 Task: Check current mortgage rates with a credit score of 780+.
Action: Mouse moved to (1012, 155)
Screenshot: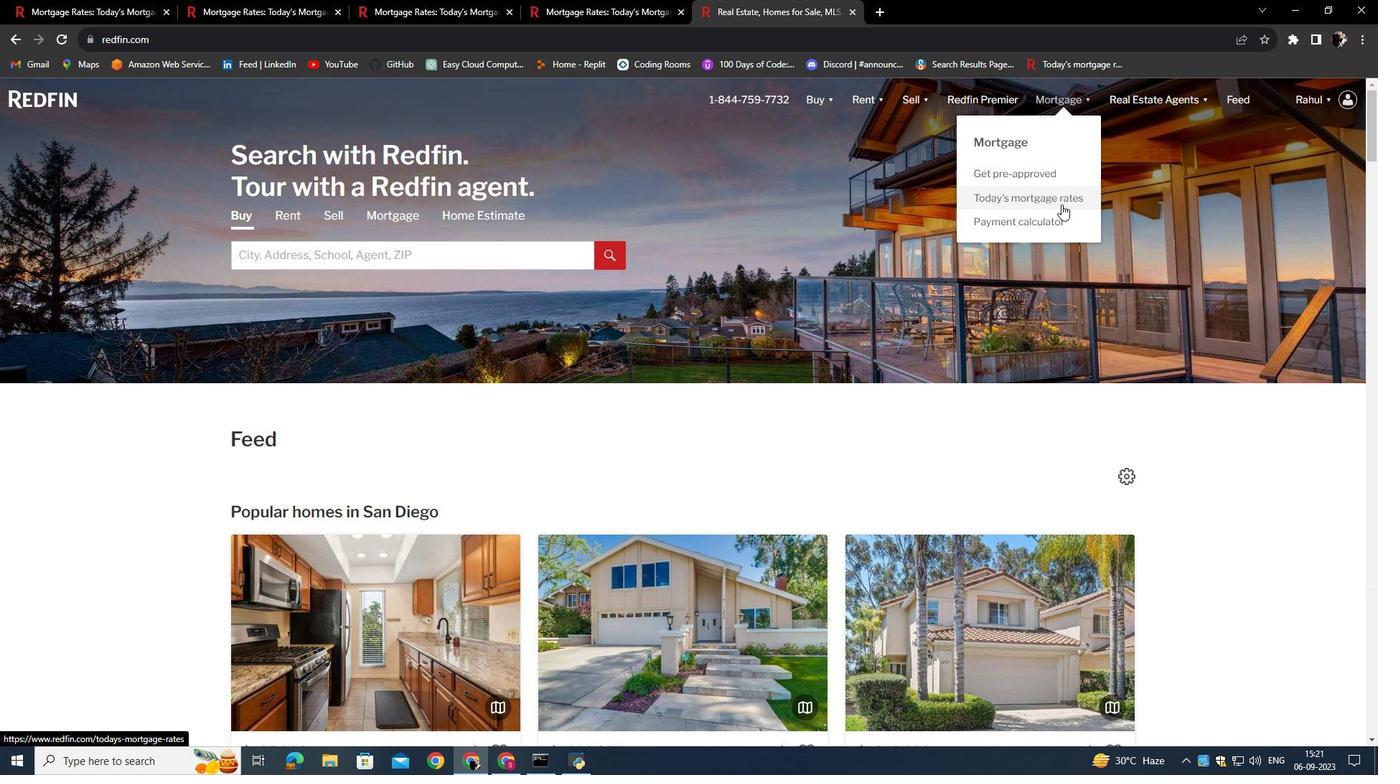 
Action: Mouse pressed left at (1012, 155)
Screenshot: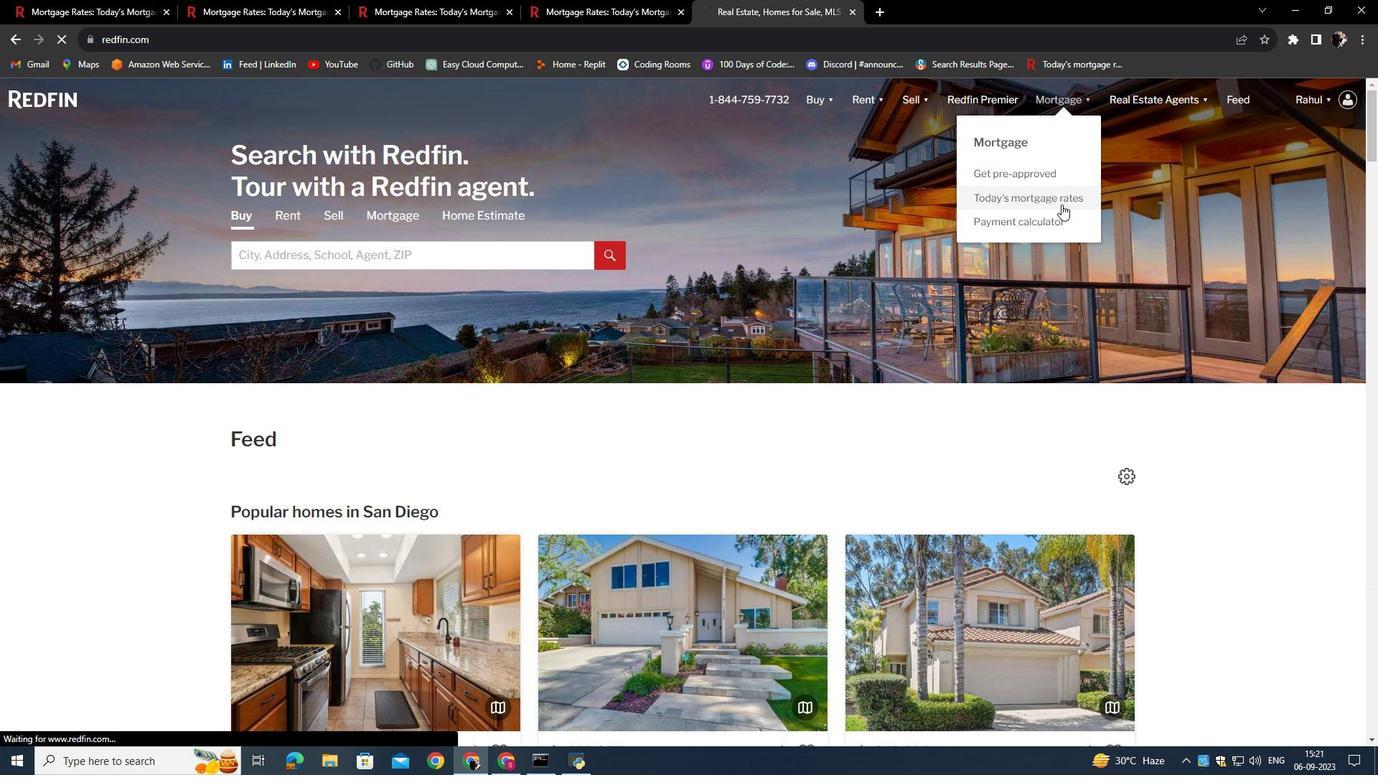 
Action: Mouse moved to (498, 341)
Screenshot: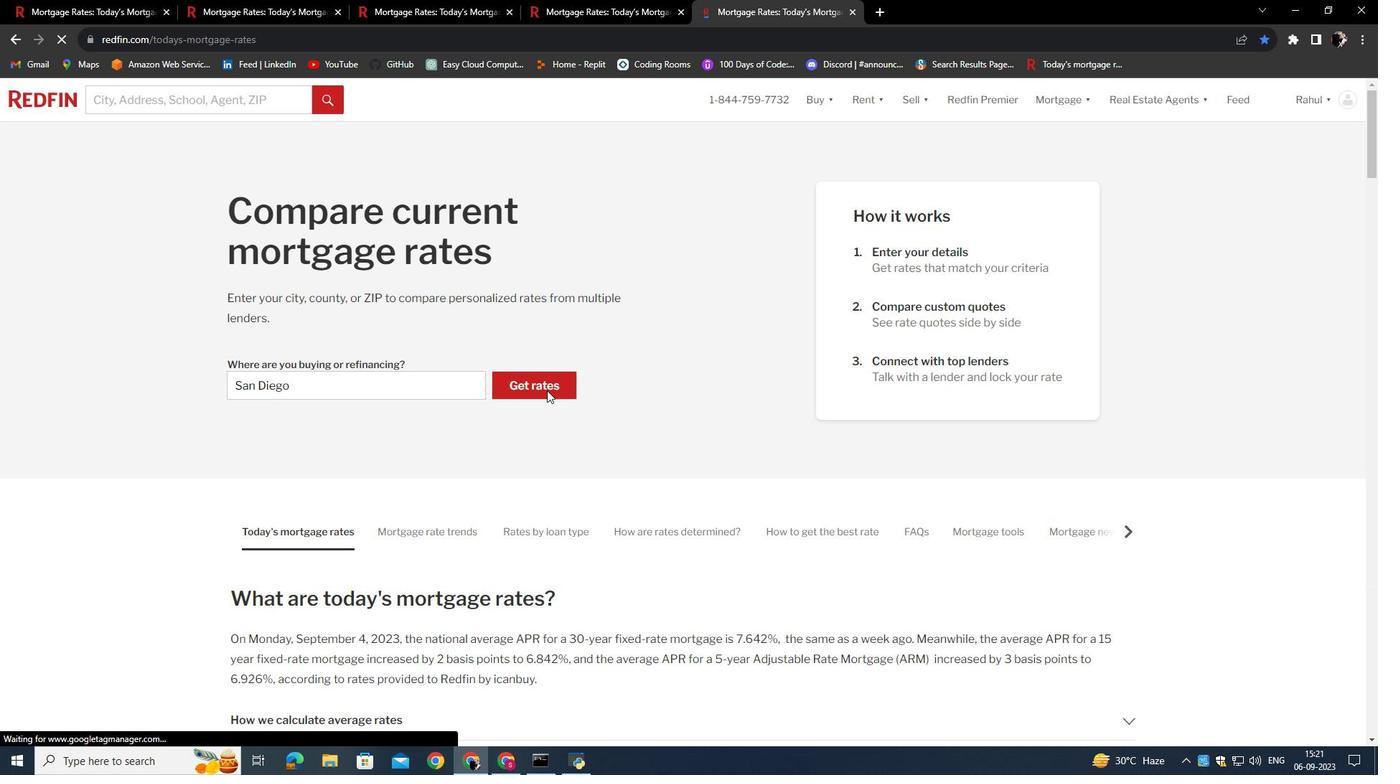 
Action: Mouse pressed left at (498, 341)
Screenshot: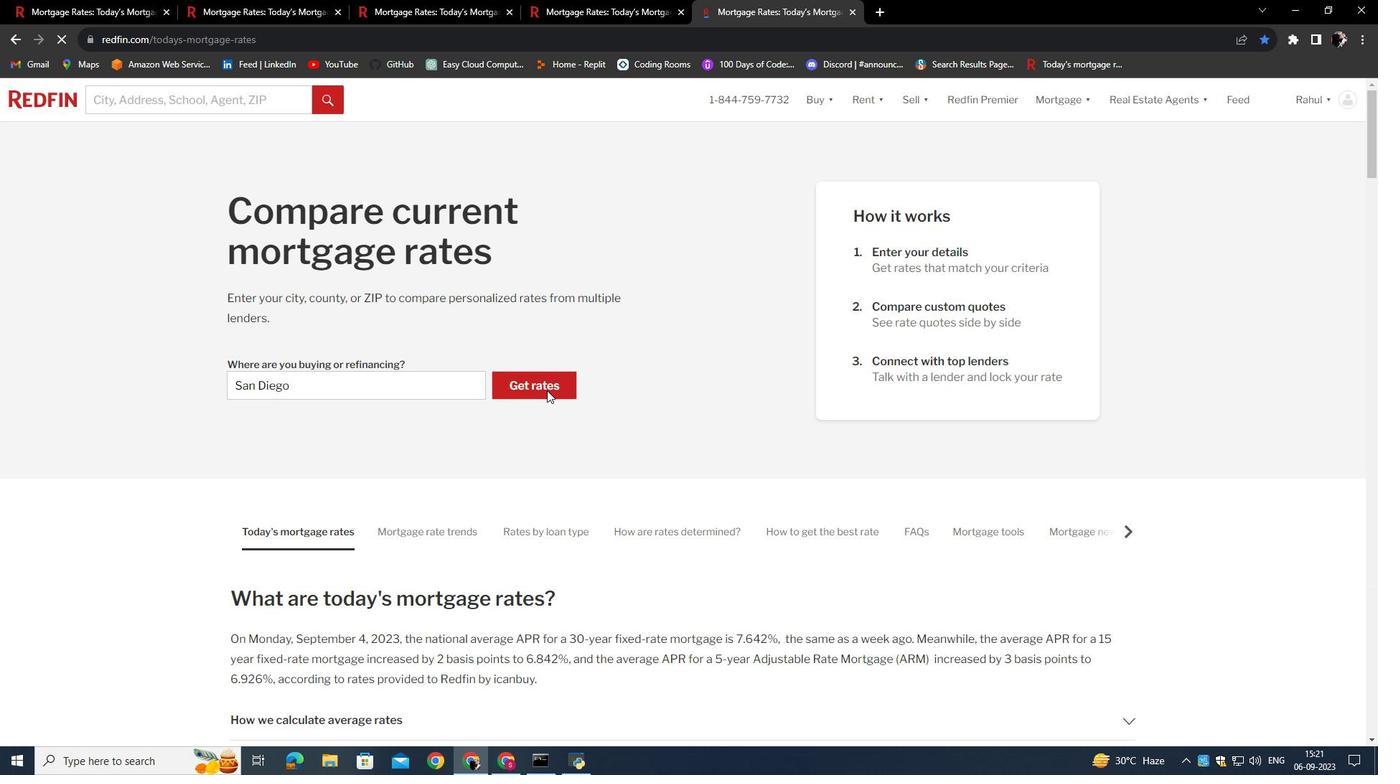 
Action: Mouse moved to (338, 234)
Screenshot: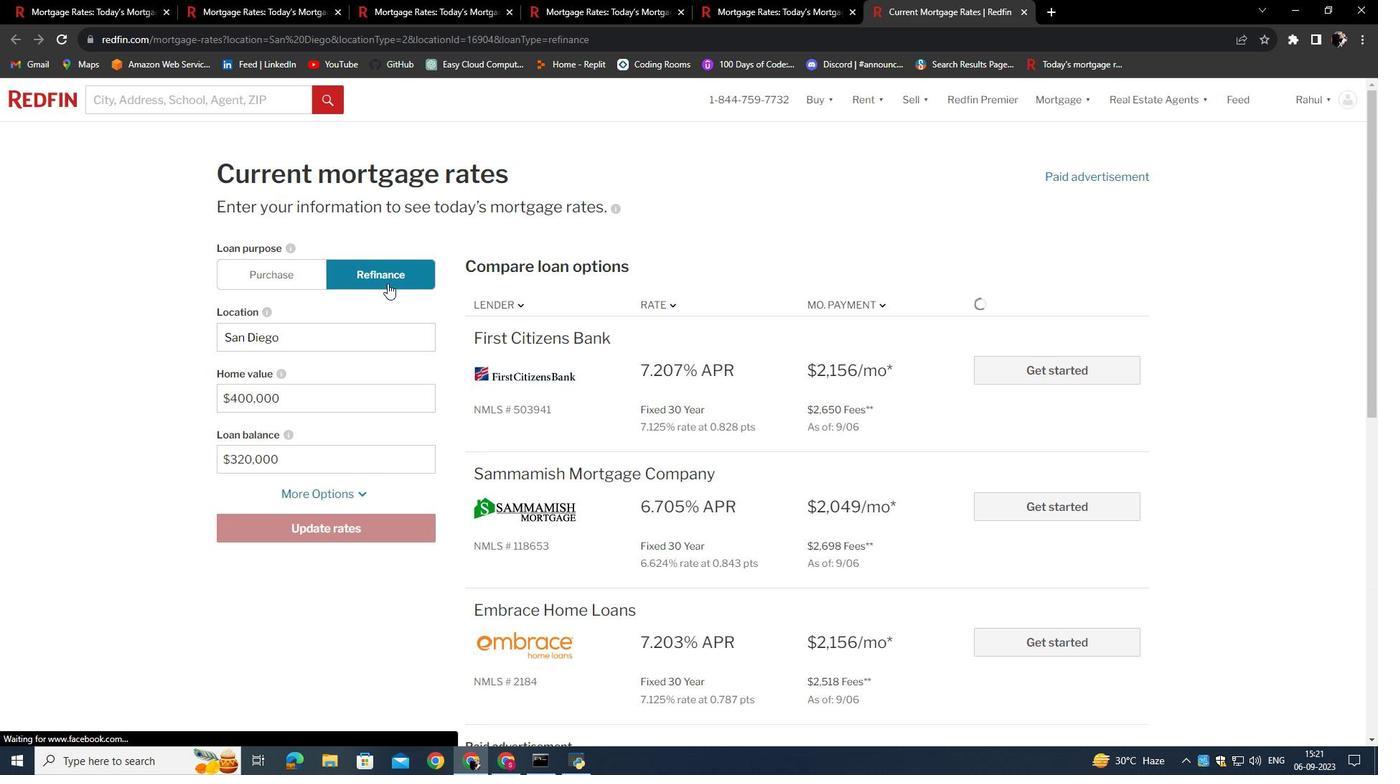 
Action: Mouse pressed left at (338, 234)
Screenshot: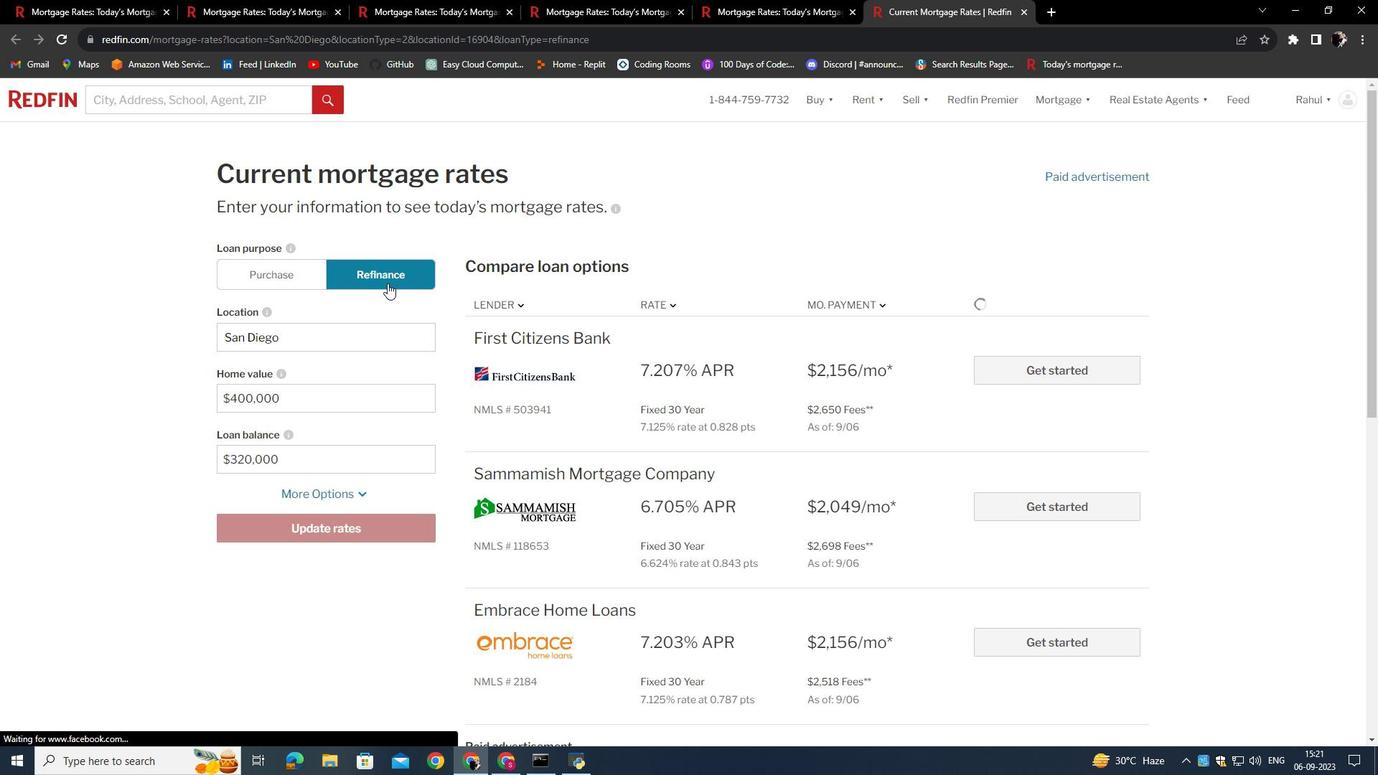 
Action: Mouse moved to (310, 444)
Screenshot: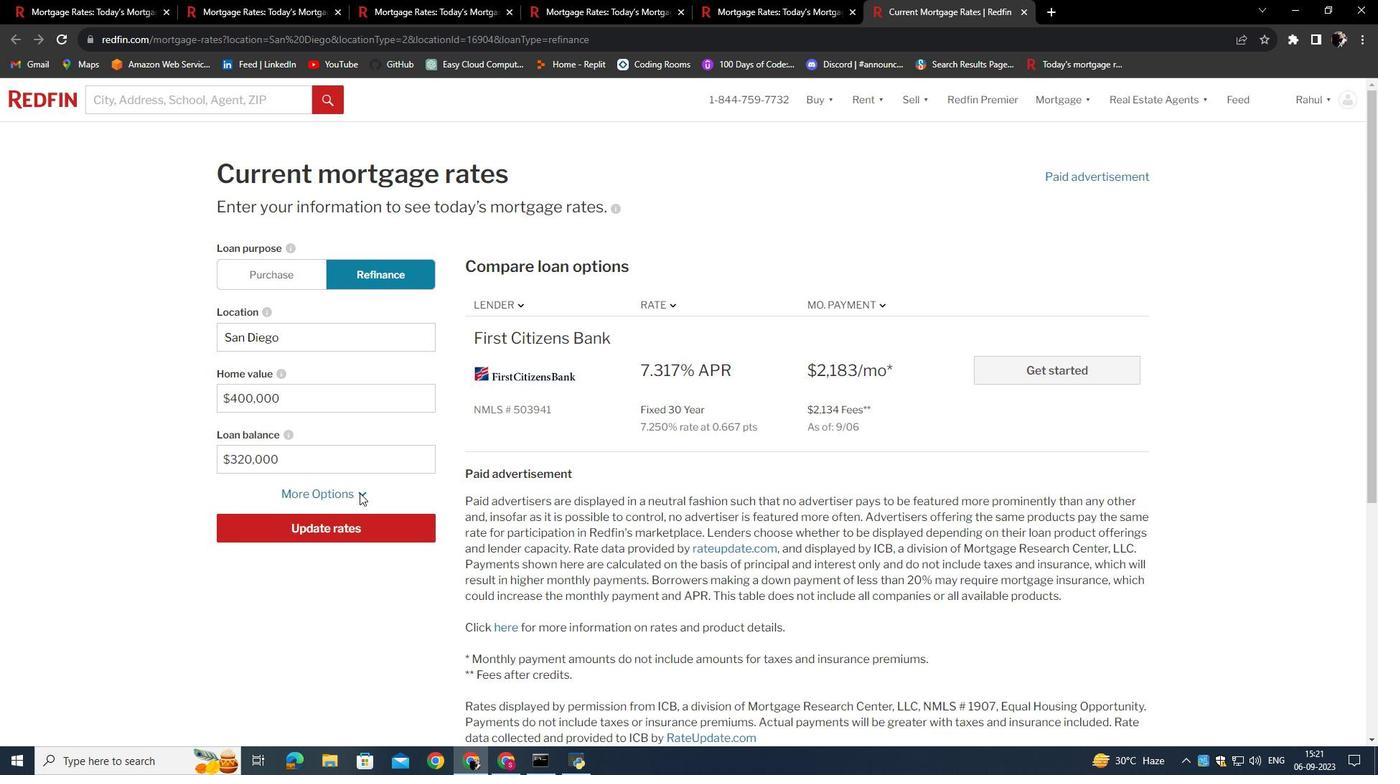 
Action: Mouse pressed left at (310, 444)
Screenshot: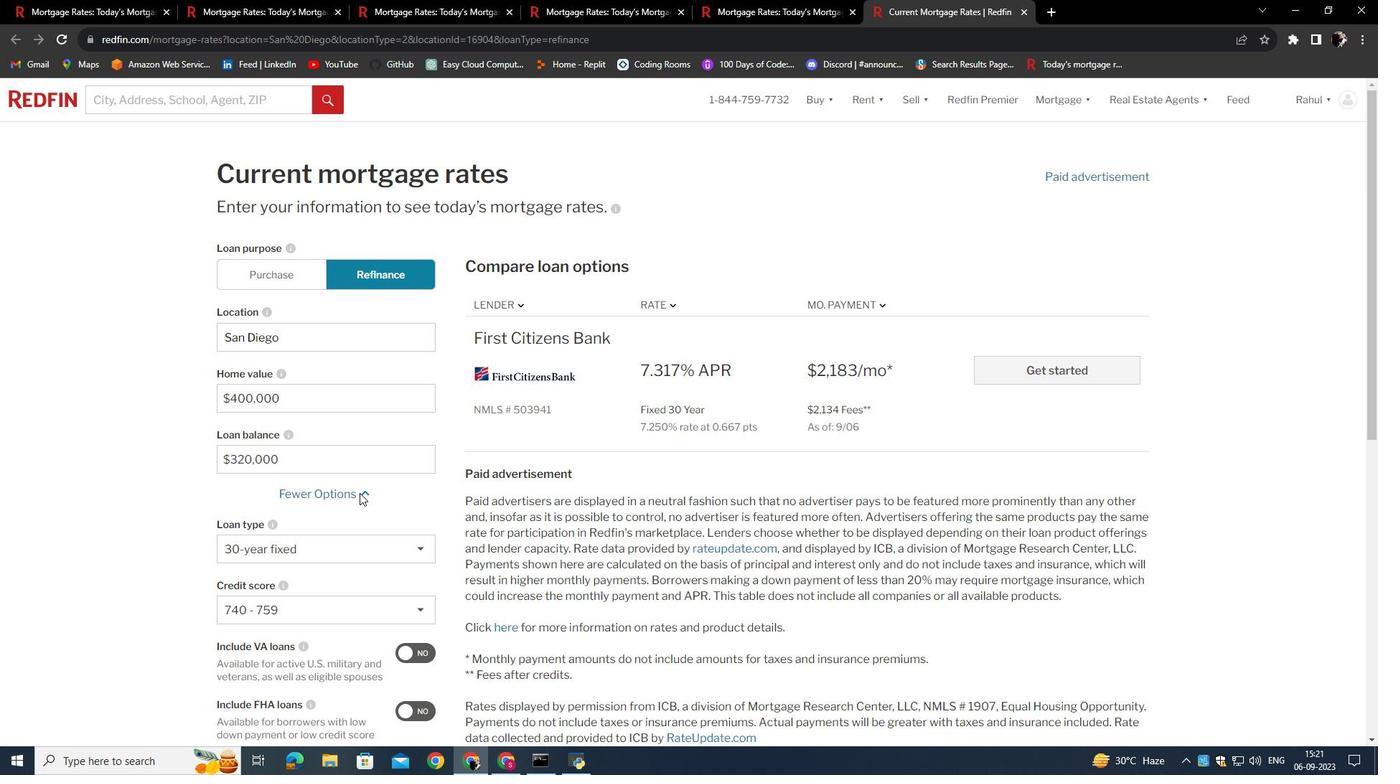 
Action: Mouse moved to (301, 505)
Screenshot: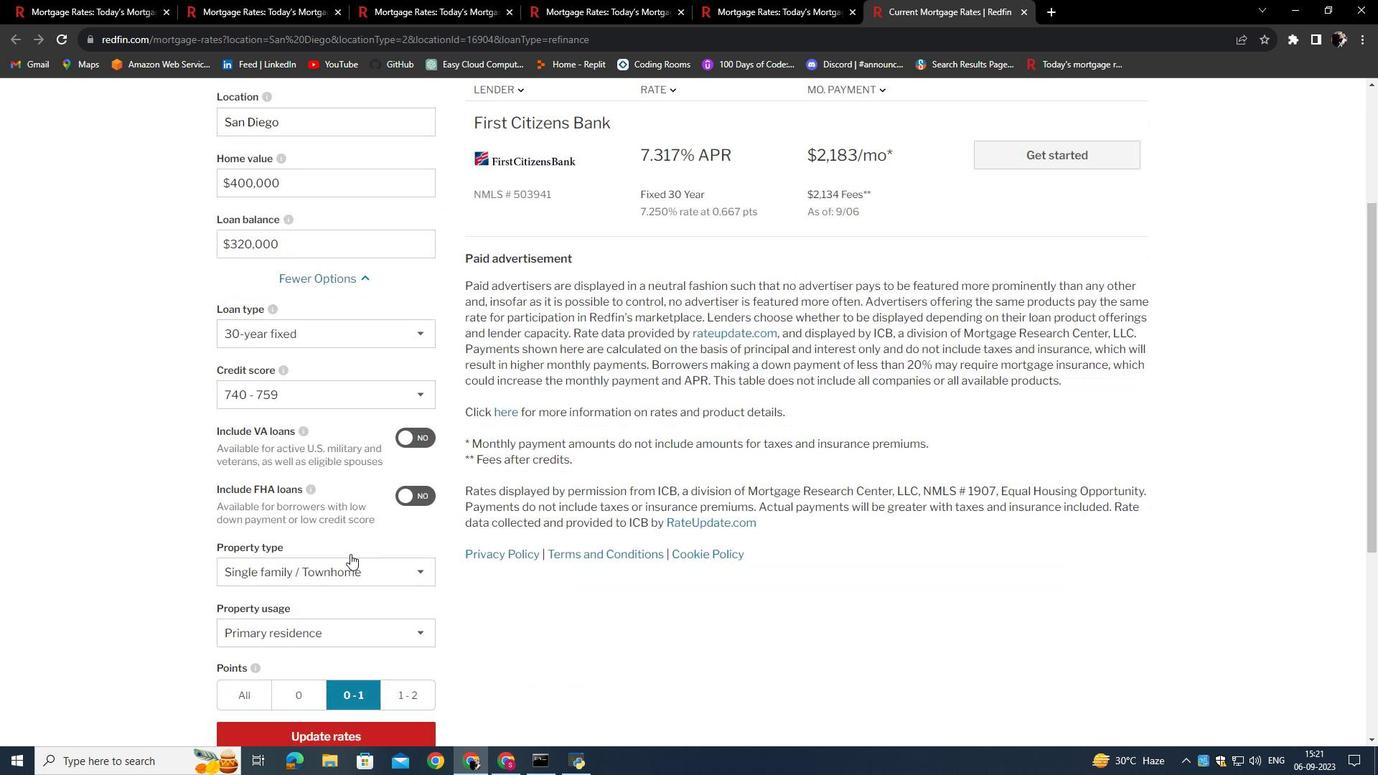 
Action: Mouse scrolled (301, 504) with delta (0, 0)
Screenshot: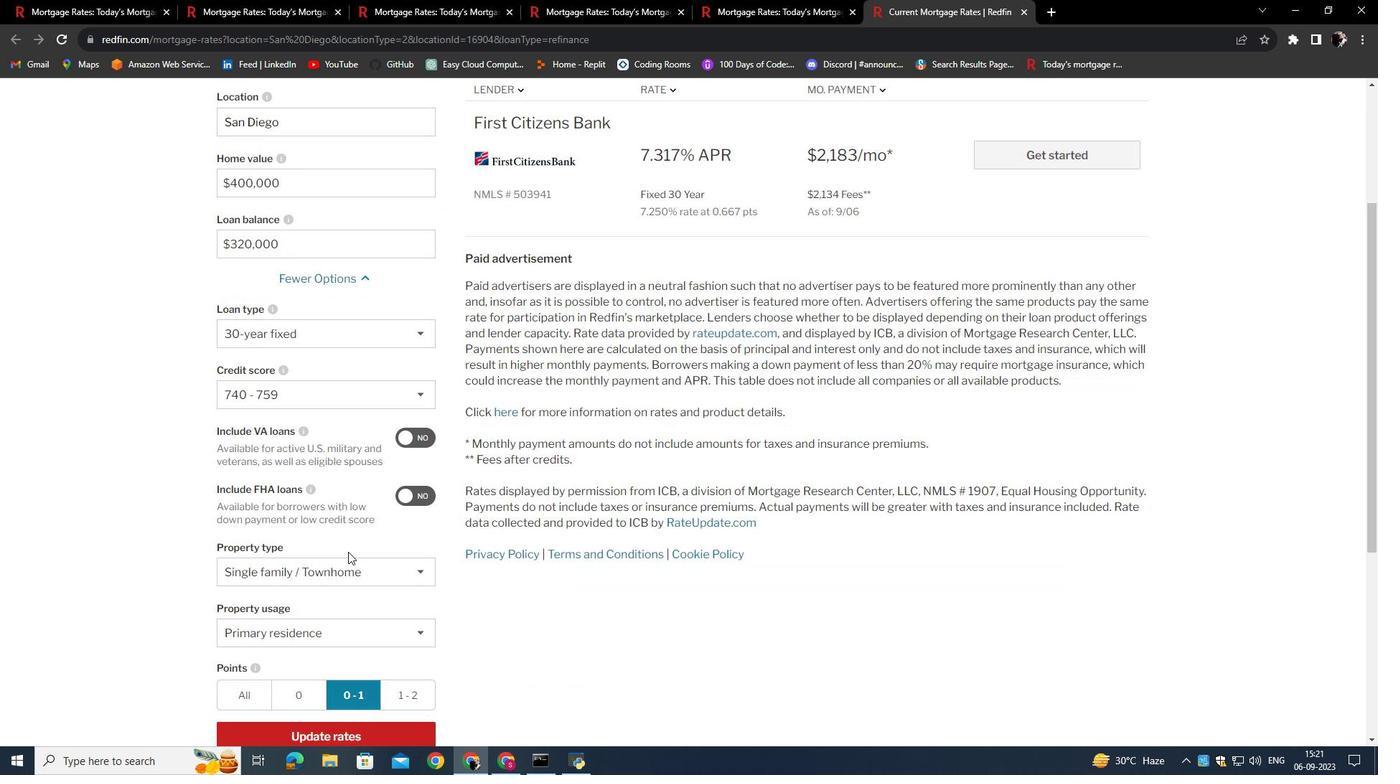 
Action: Mouse scrolled (301, 504) with delta (0, 0)
Screenshot: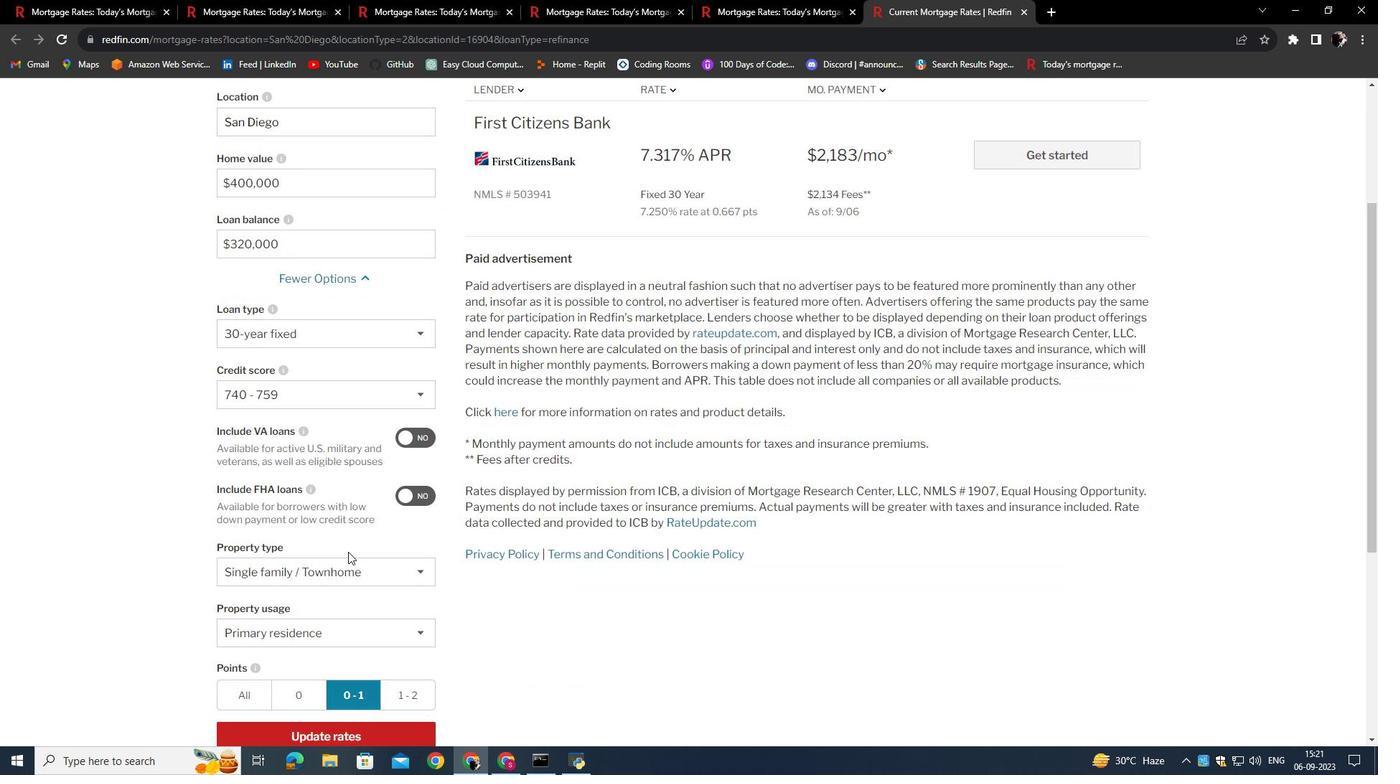
Action: Mouse scrolled (301, 504) with delta (0, 0)
Screenshot: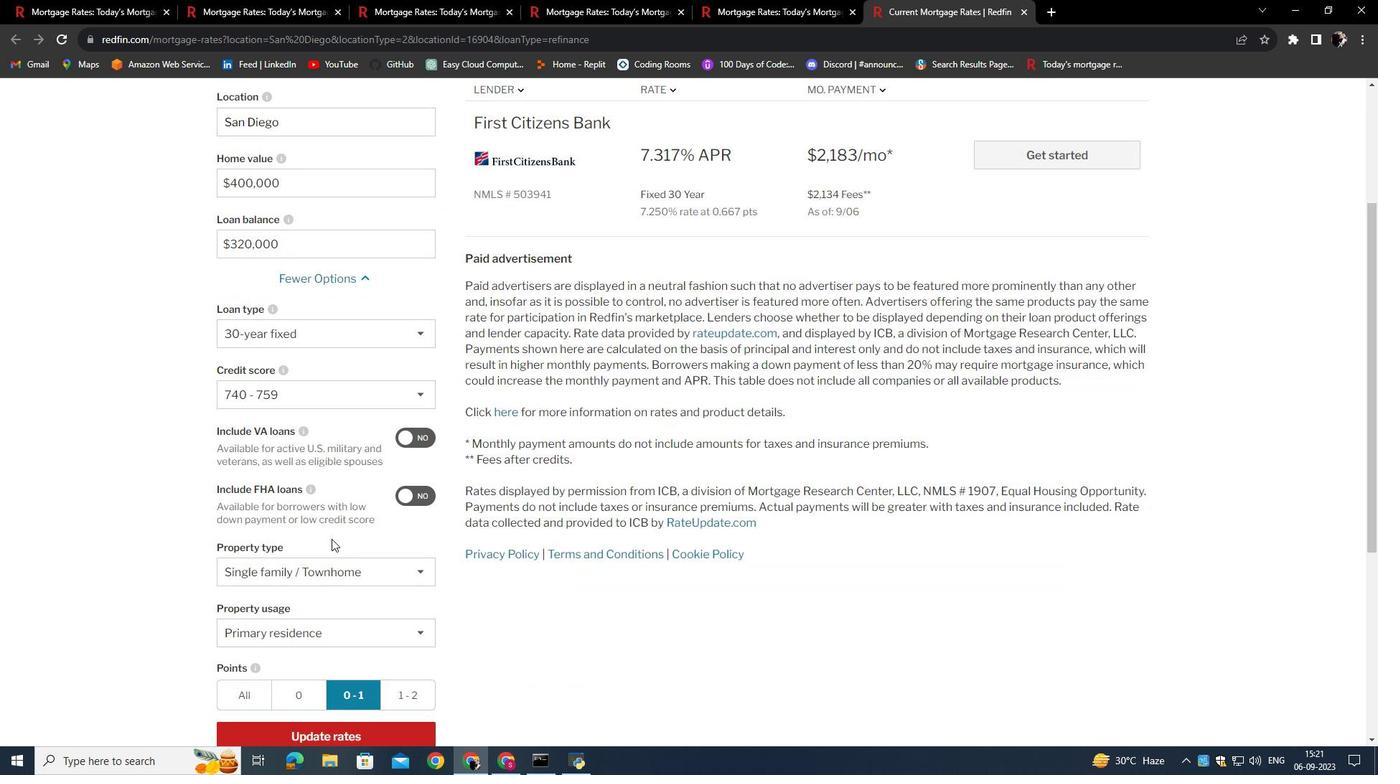 
Action: Mouse moved to (264, 343)
Screenshot: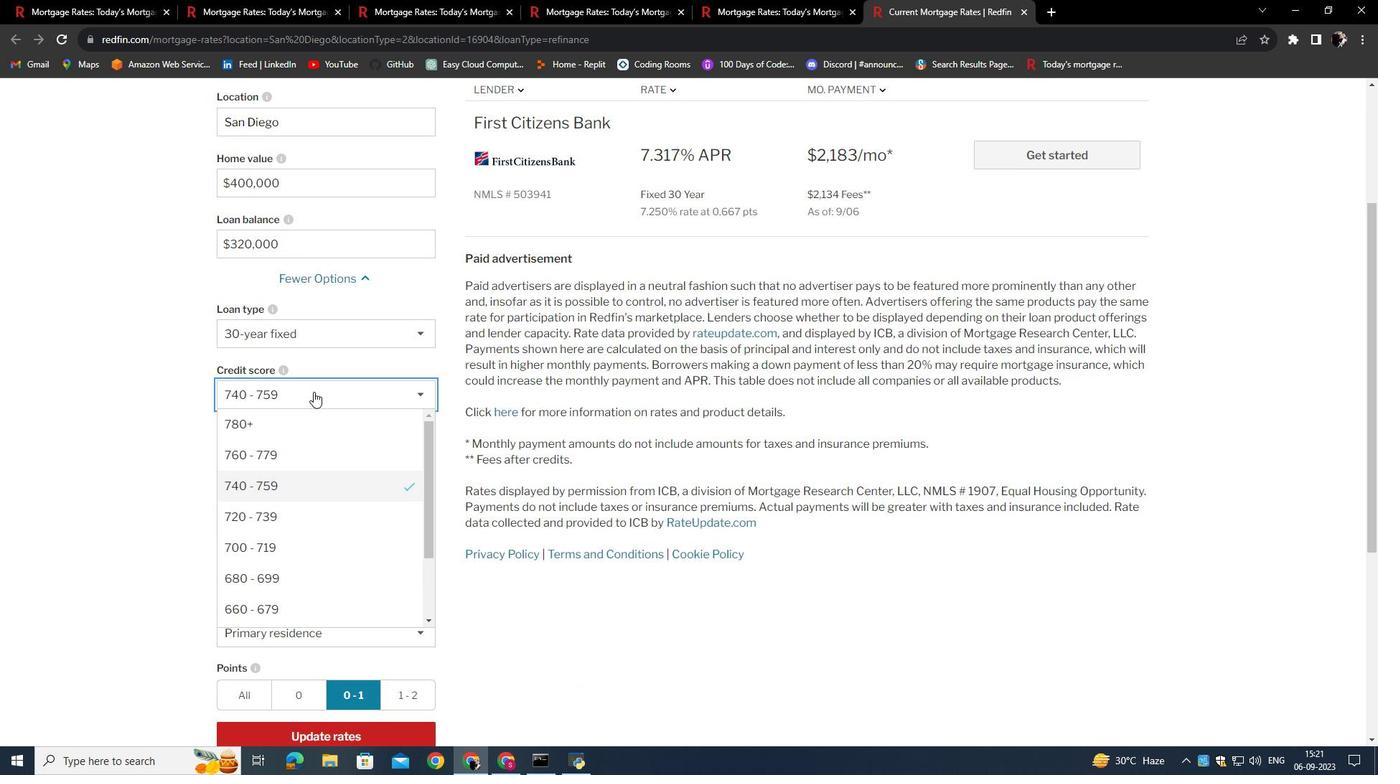 
Action: Mouse pressed left at (264, 343)
Screenshot: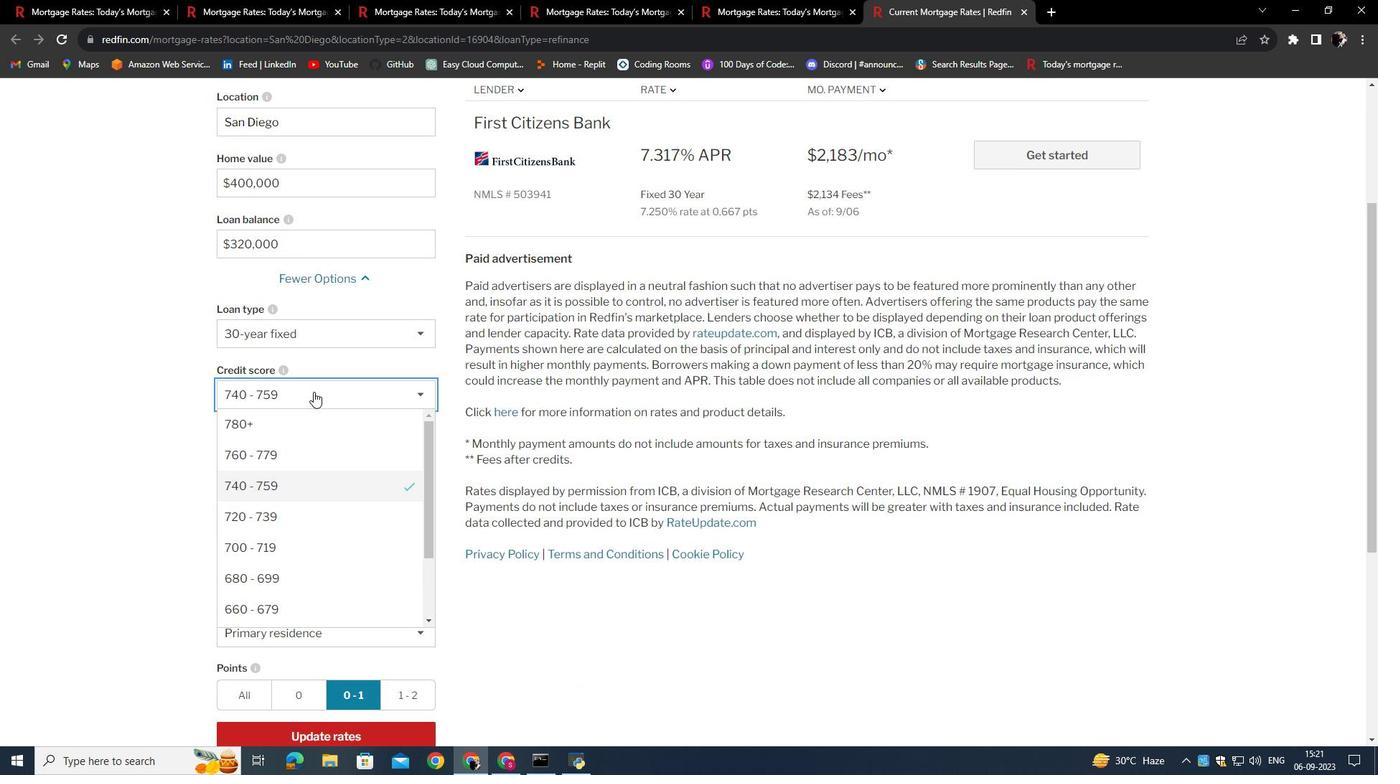 
Action: Mouse moved to (259, 375)
Screenshot: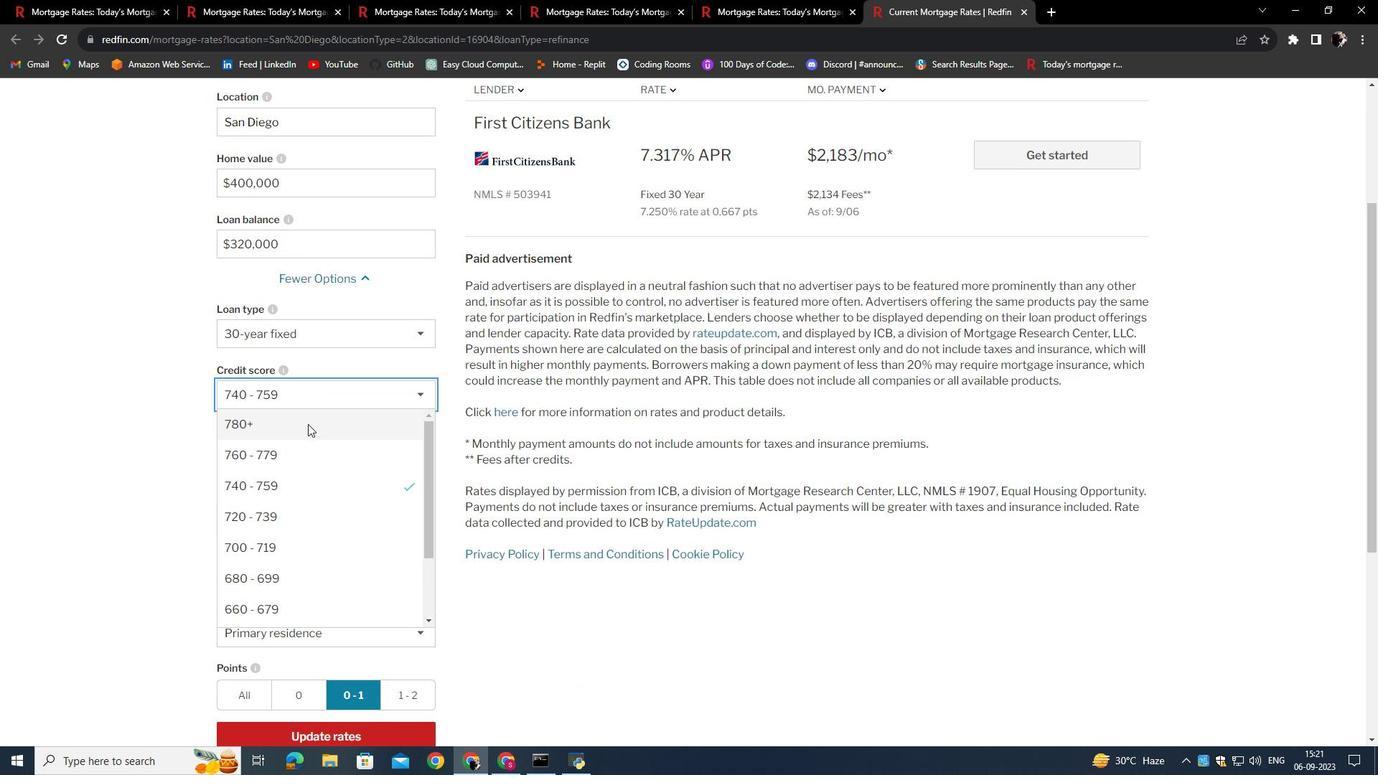
Action: Mouse pressed left at (259, 375)
Screenshot: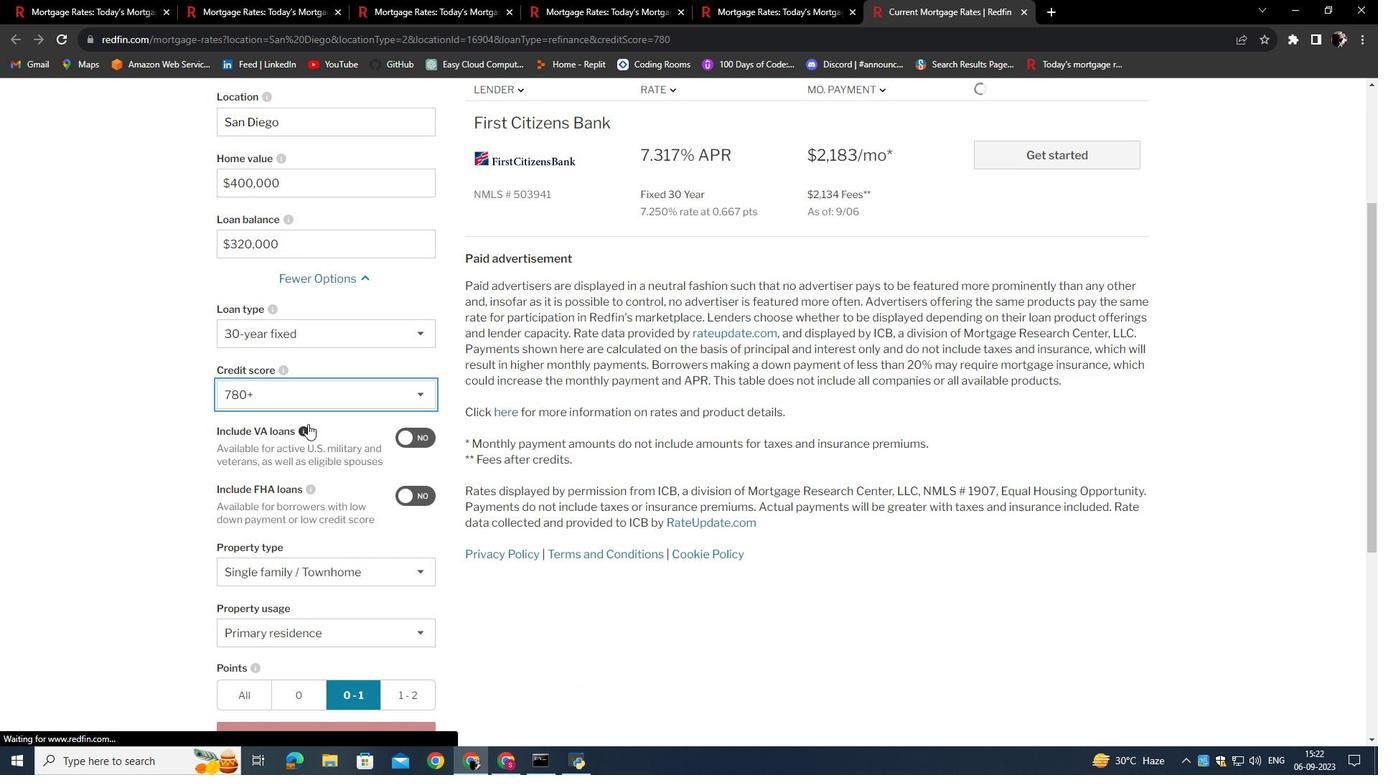 
Action: Mouse scrolled (259, 374) with delta (0, 0)
Screenshot: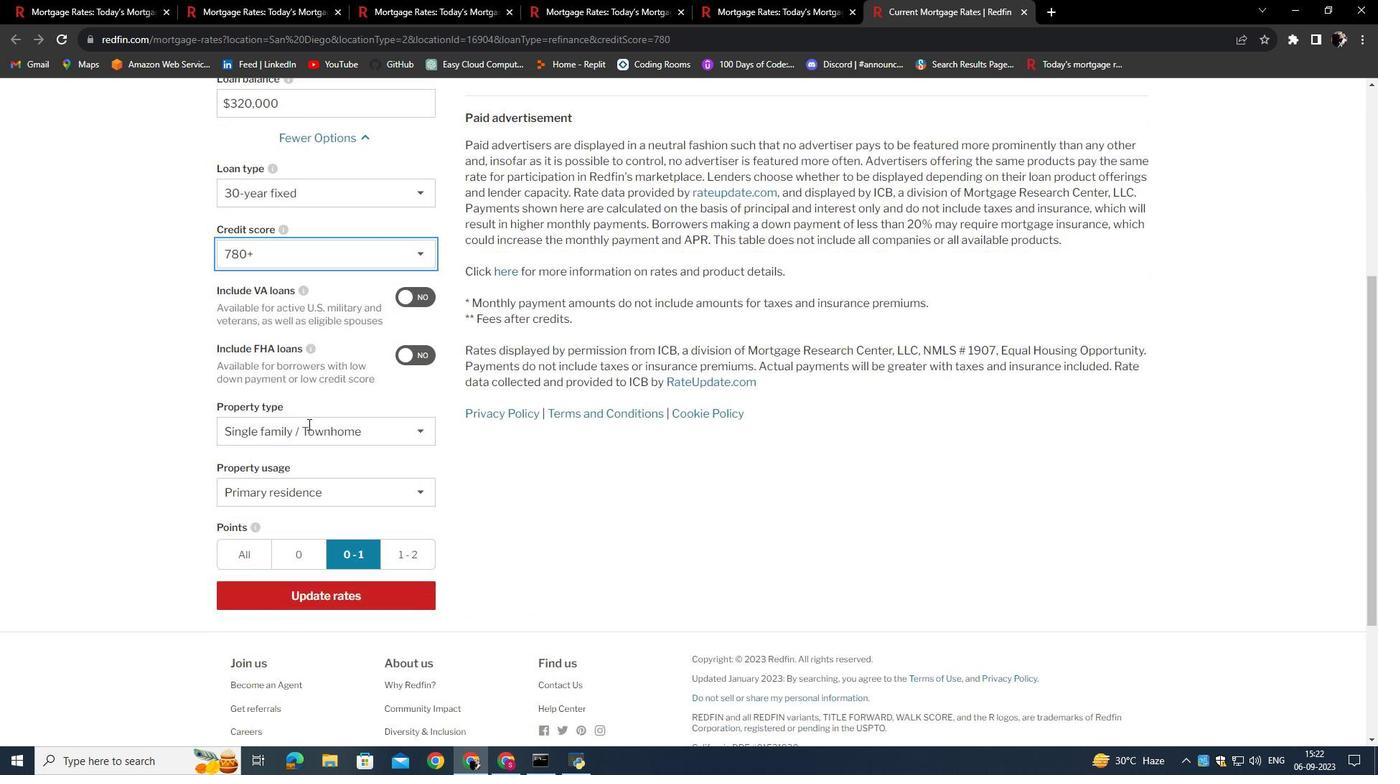 
Action: Mouse scrolled (259, 374) with delta (0, 0)
Screenshot: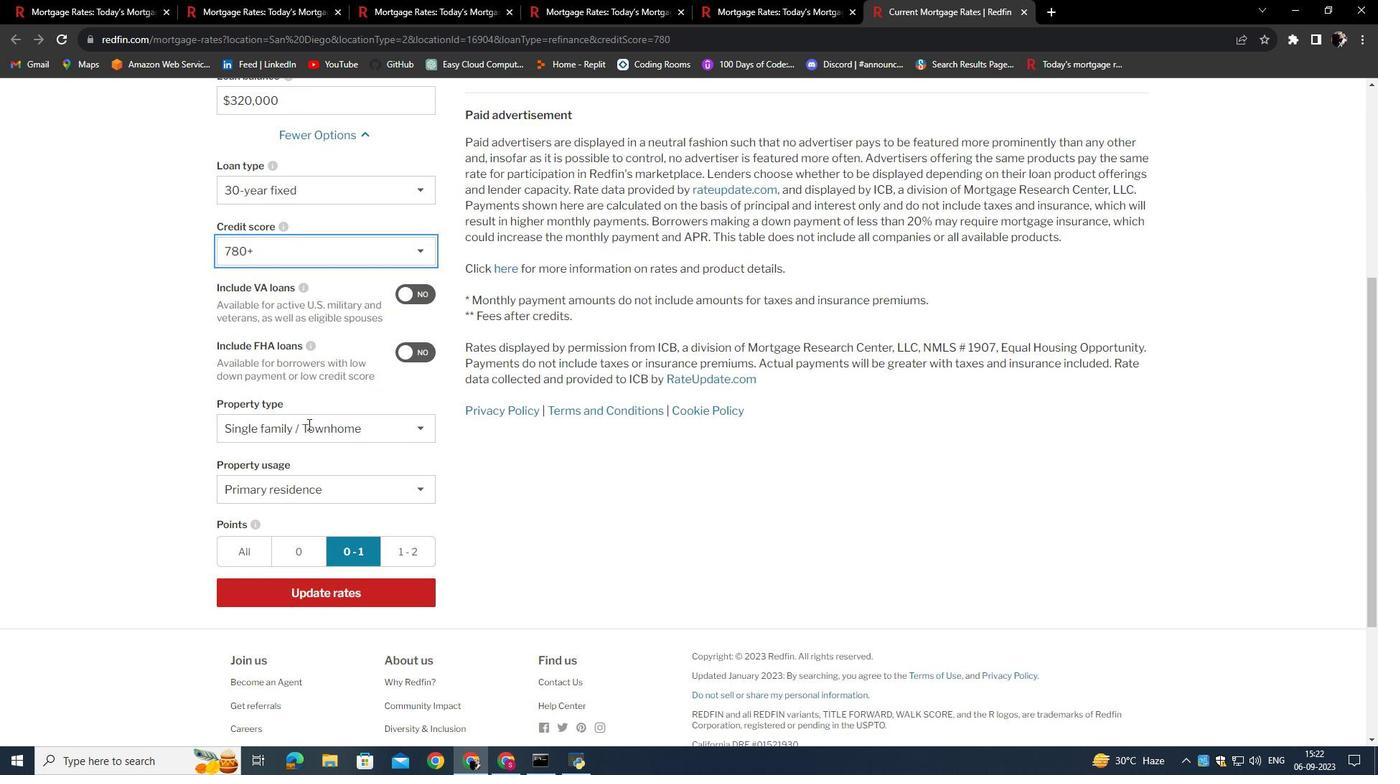 
Action: Mouse moved to (326, 554)
Screenshot: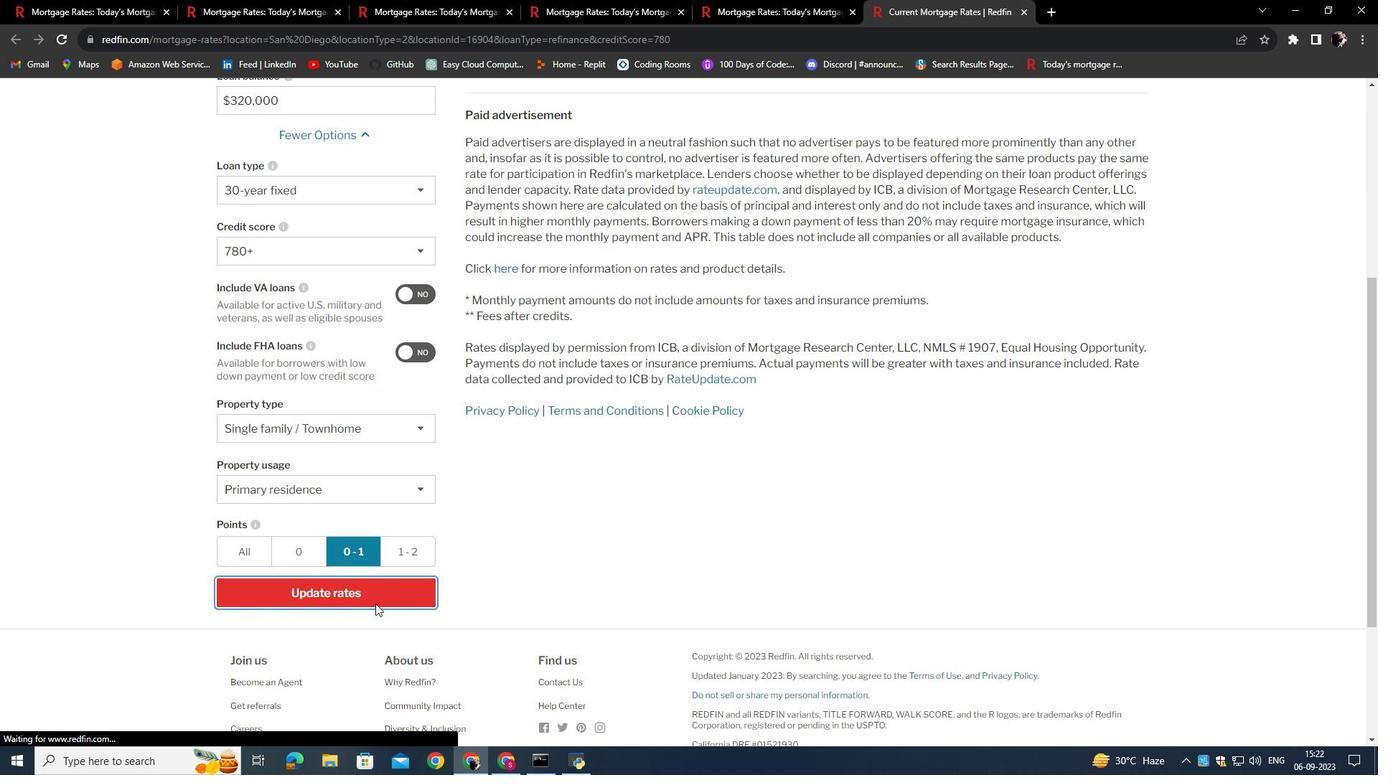 
Action: Mouse pressed left at (326, 554)
Screenshot: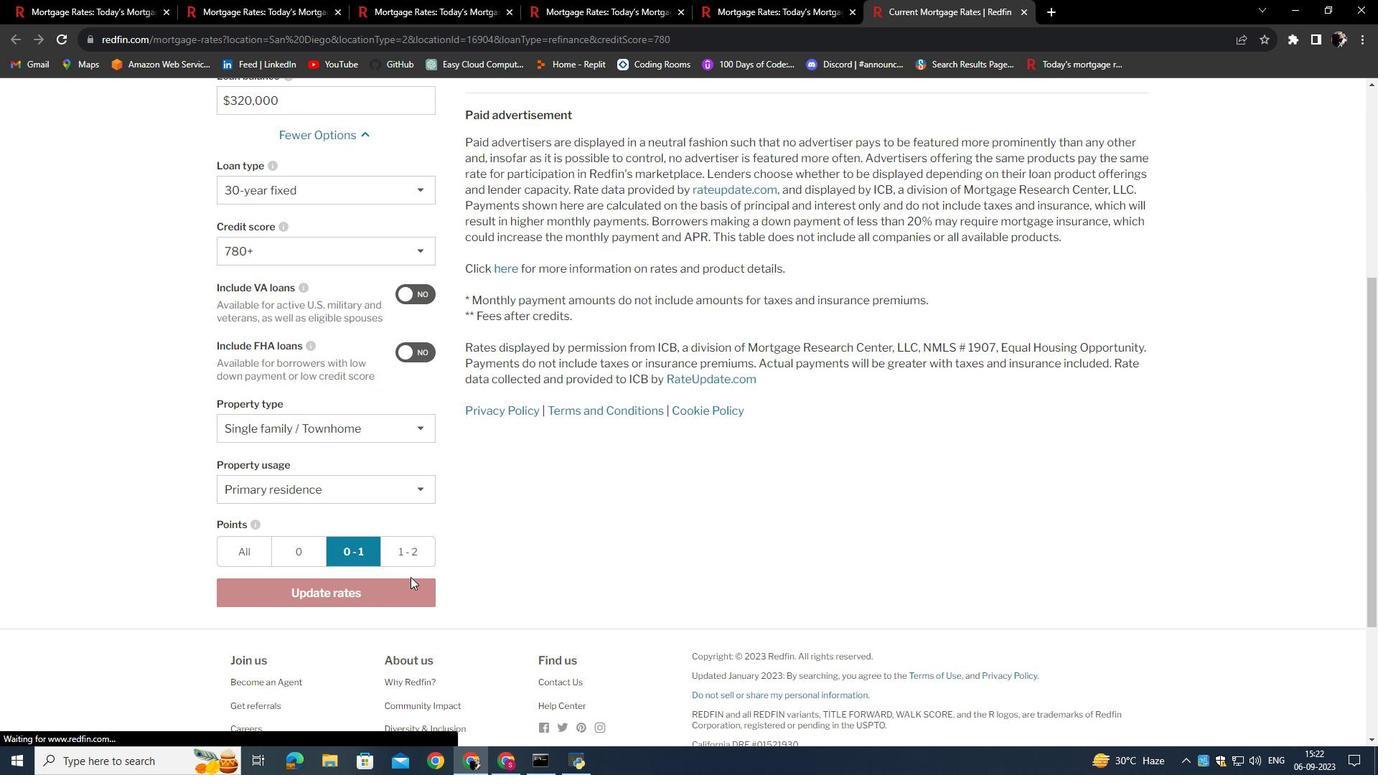 
Action: Mouse moved to (597, 415)
Screenshot: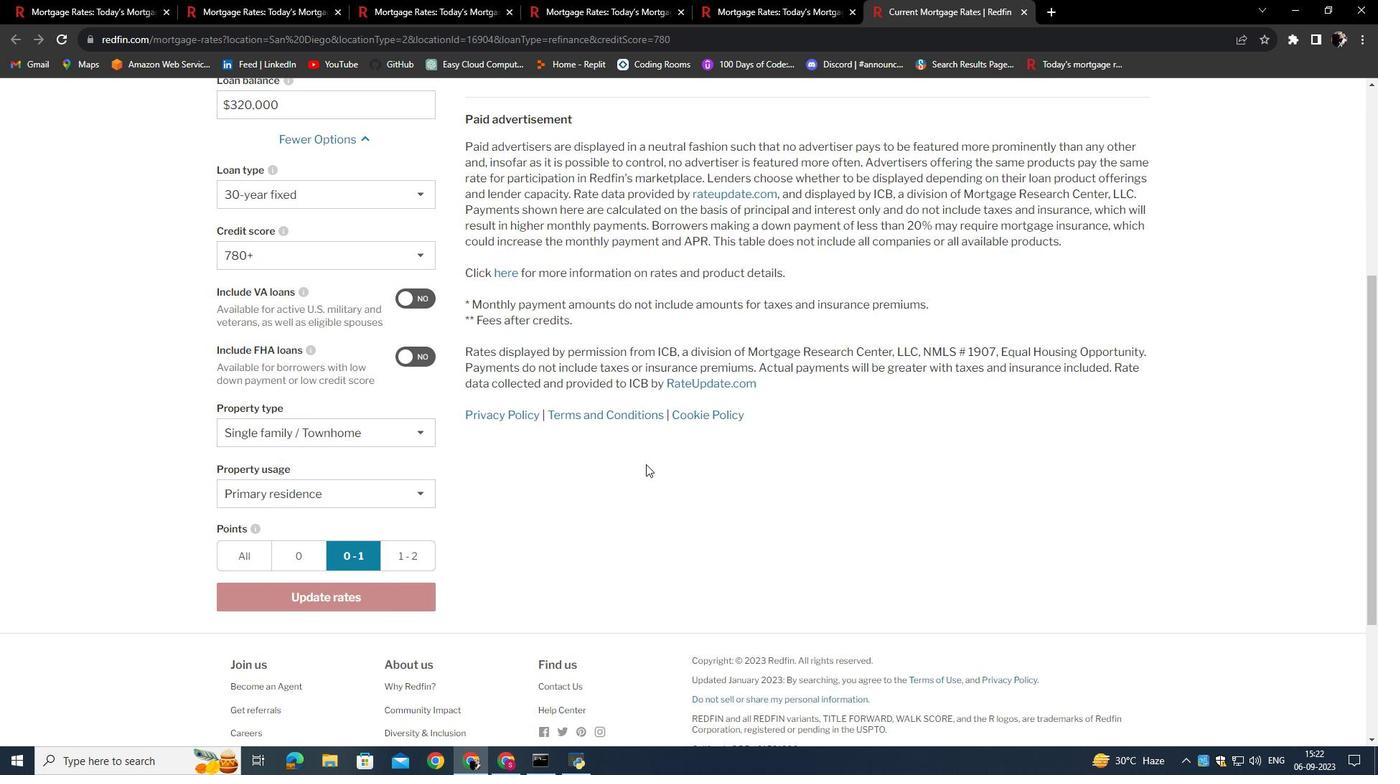 
Action: Mouse scrolled (597, 416) with delta (0, 0)
Screenshot: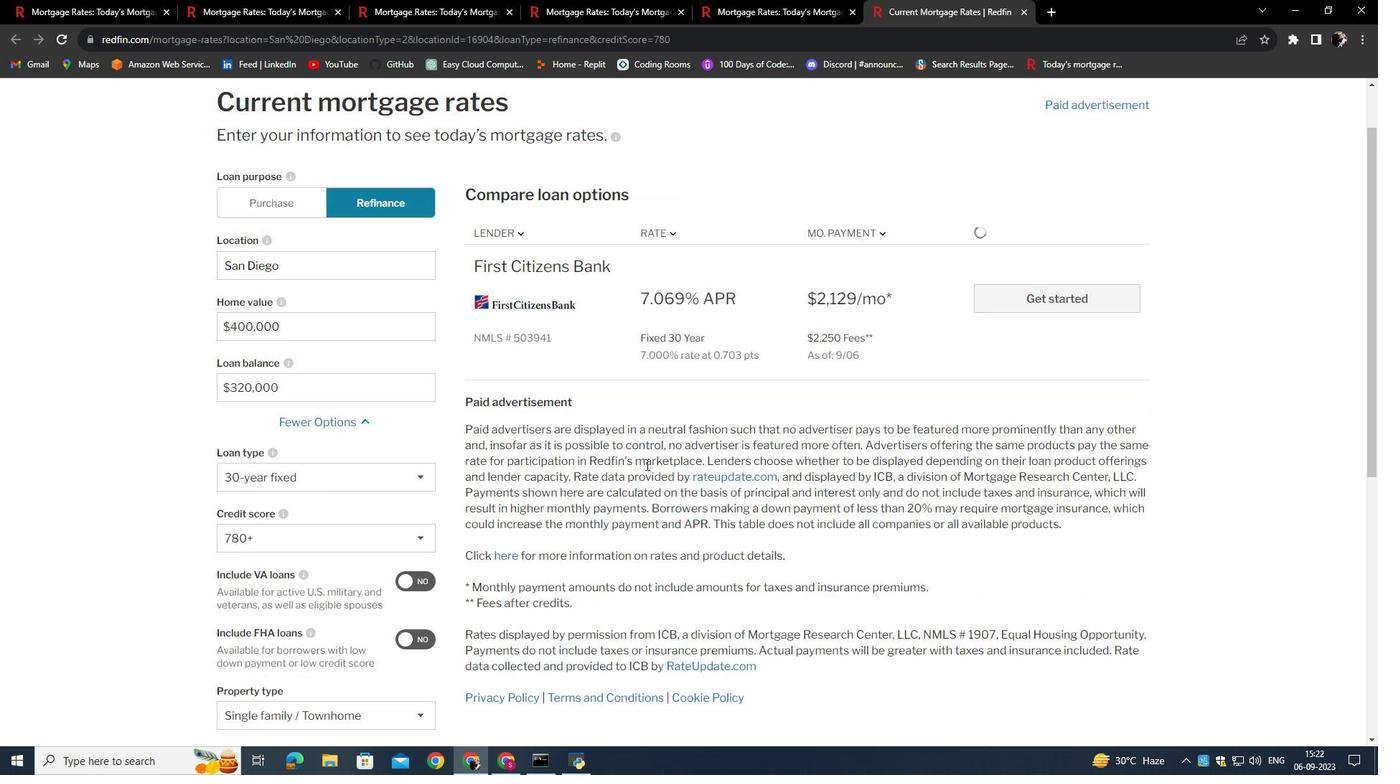 
Action: Mouse scrolled (597, 416) with delta (0, 0)
Screenshot: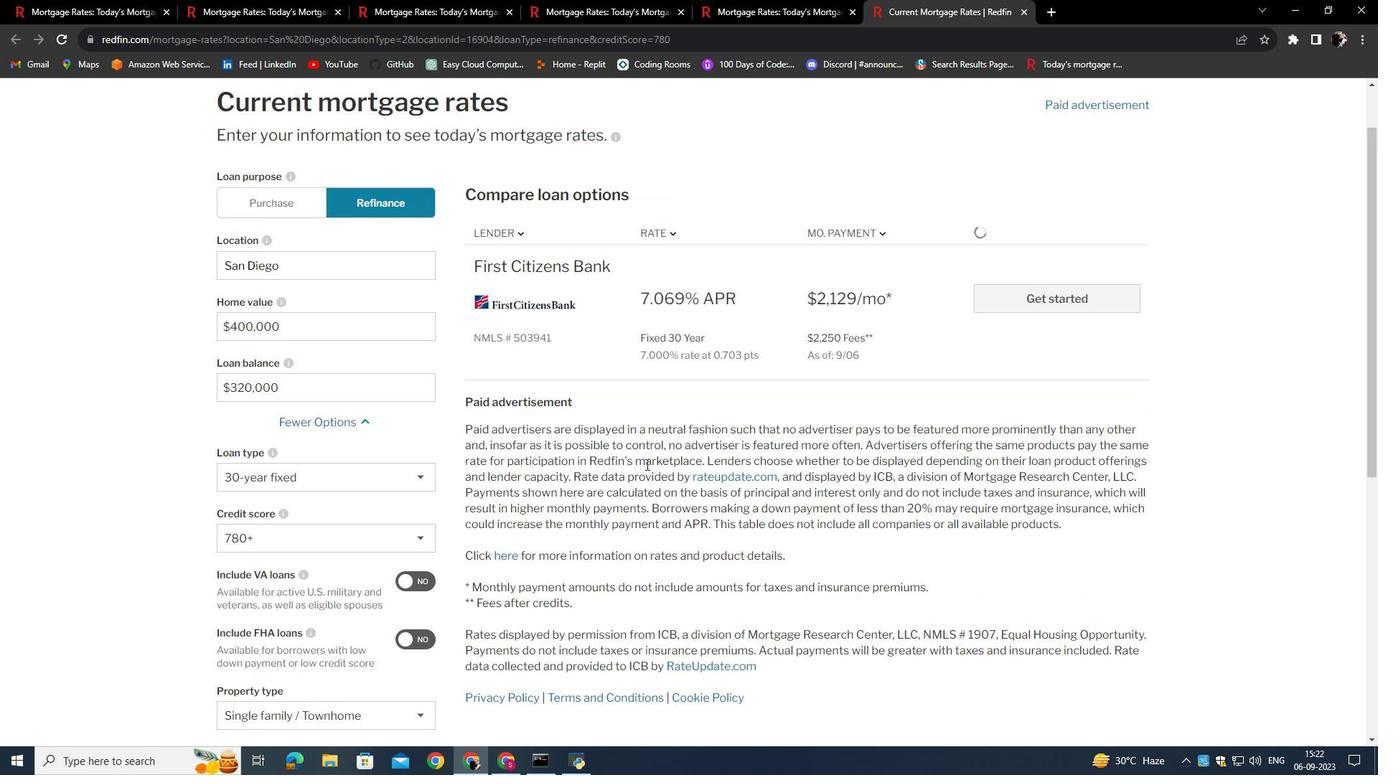 
Action: Mouse scrolled (597, 416) with delta (0, 0)
Screenshot: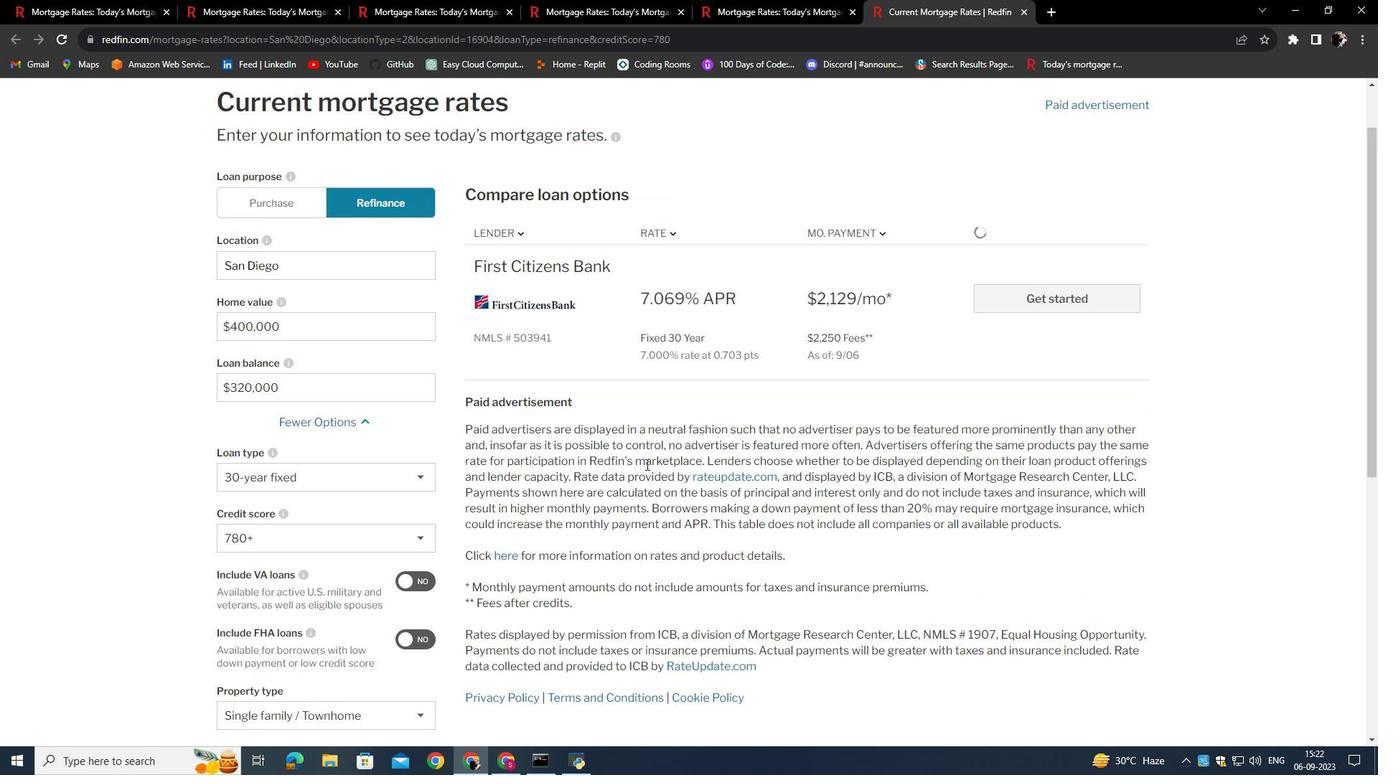 
Action: Mouse scrolled (597, 416) with delta (0, 0)
Screenshot: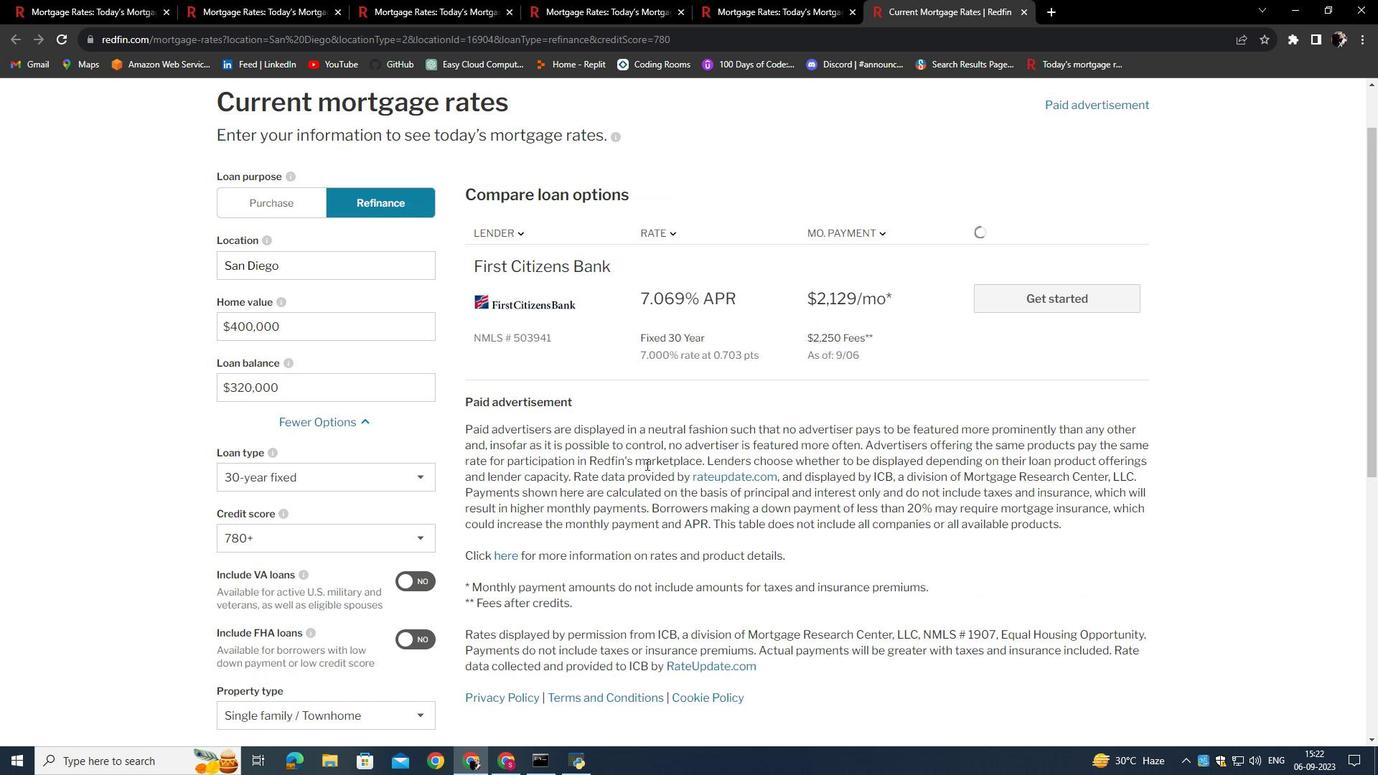 
Action: Mouse moved to (597, 414)
Screenshot: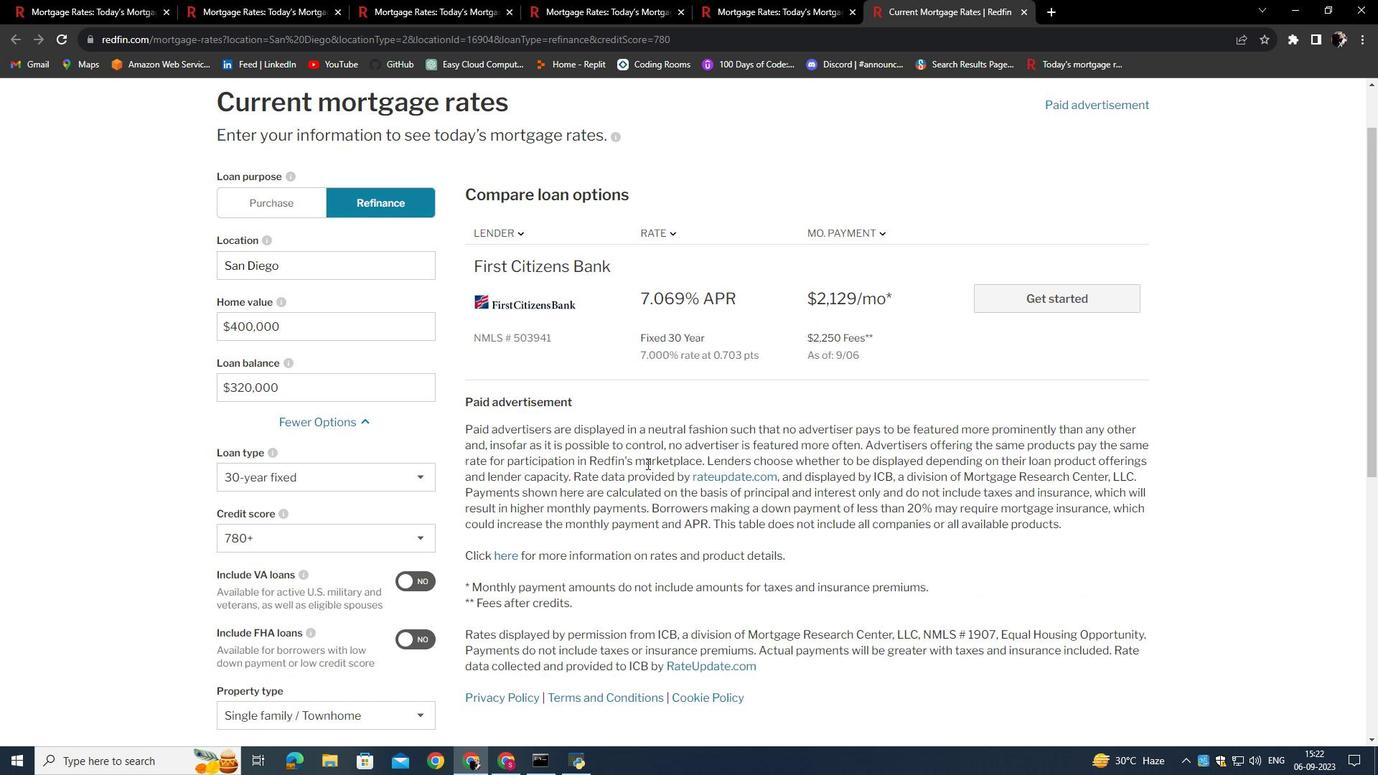 
